 Task: Create a rule from the Recommended list, Task Added to this Project -> add SubTasks in the project AgileMission with SubTasks Gather and Analyse Requirements , Design and Implement Solution , System Test and UAT , Release to Production / Go Live
Action: Mouse moved to (1323, 120)
Screenshot: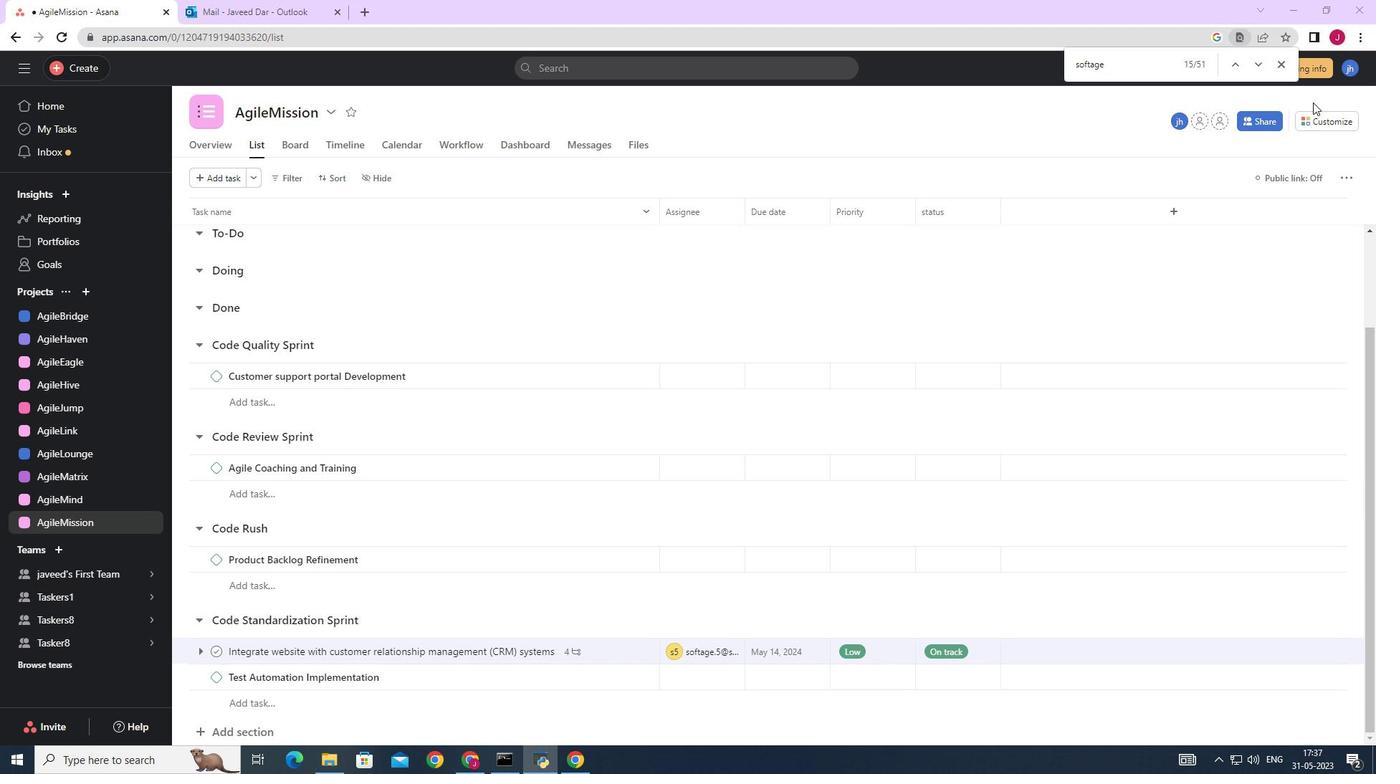 
Action: Mouse pressed left at (1323, 120)
Screenshot: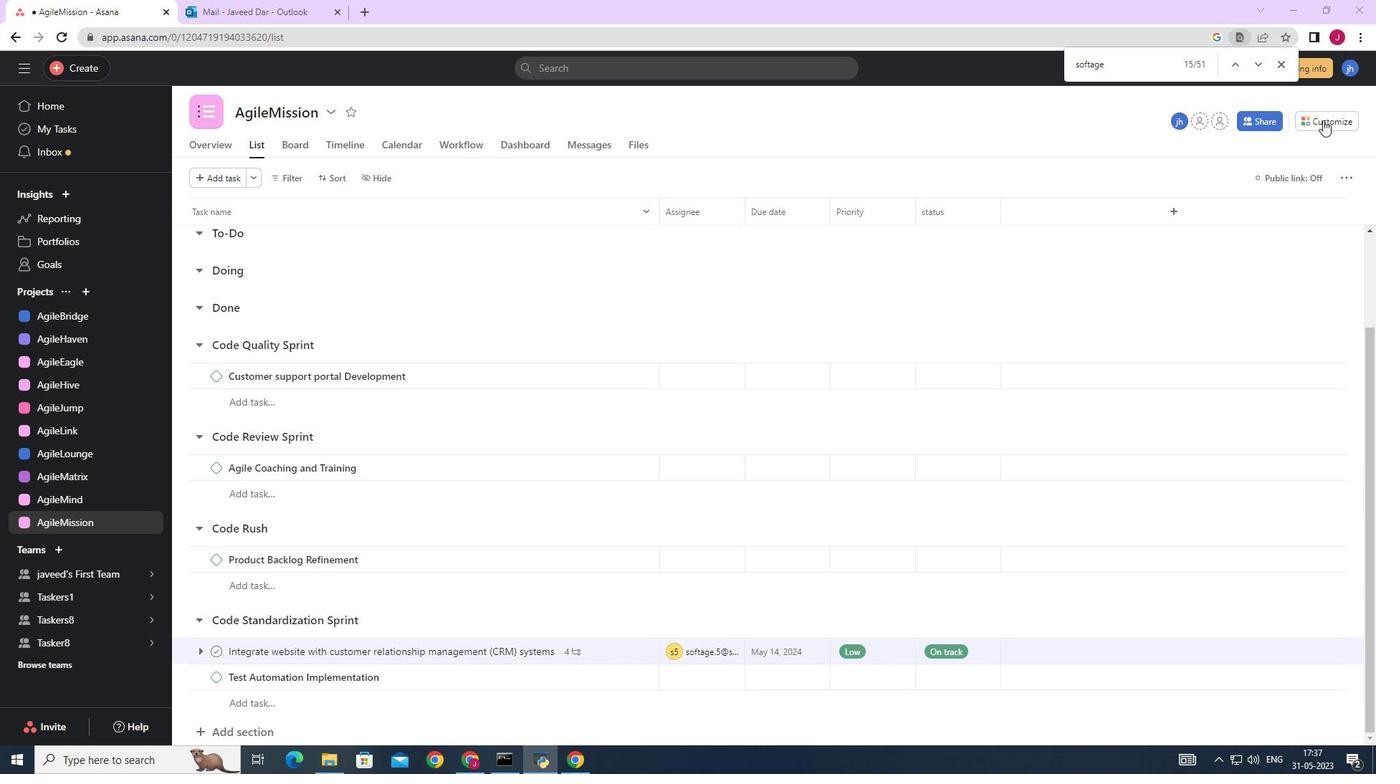 
Action: Mouse moved to (1085, 311)
Screenshot: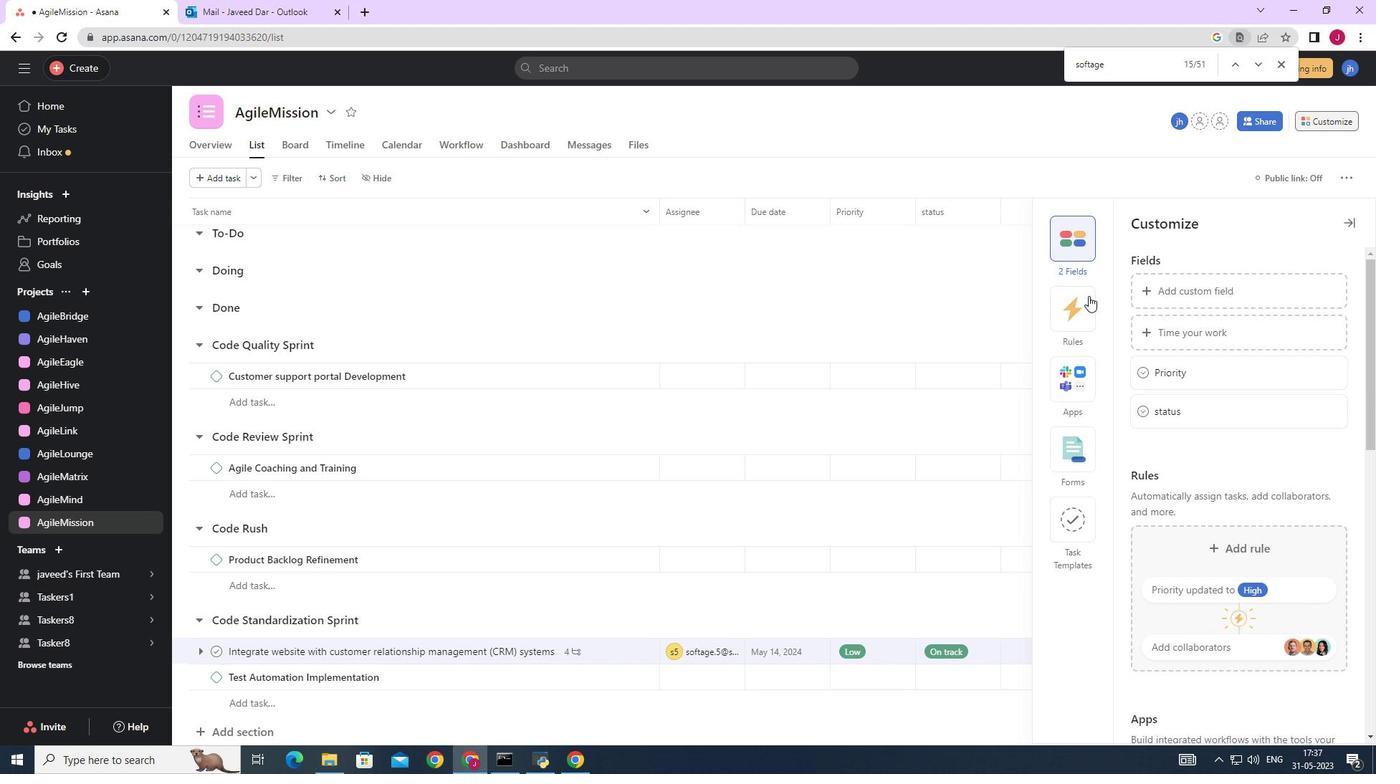 
Action: Mouse pressed left at (1085, 311)
Screenshot: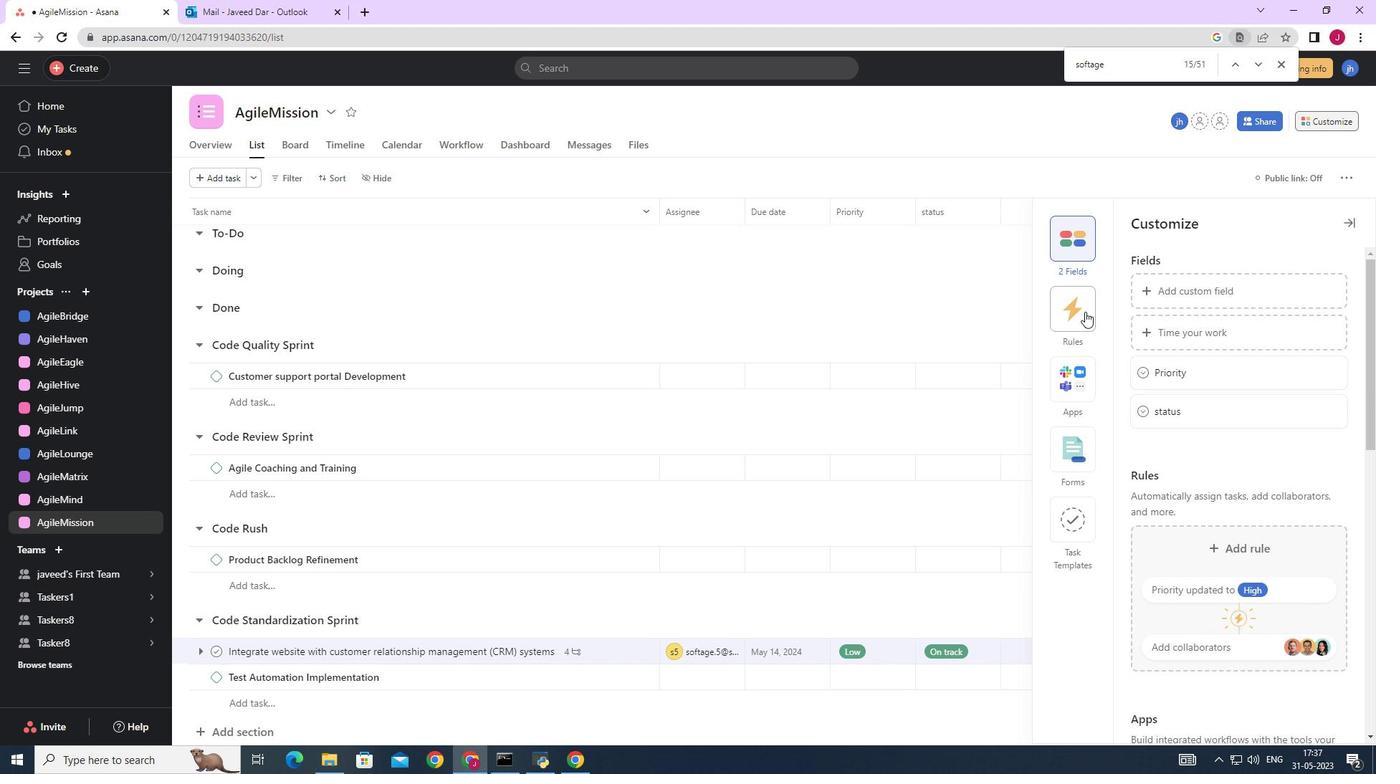 
Action: Mouse moved to (1182, 336)
Screenshot: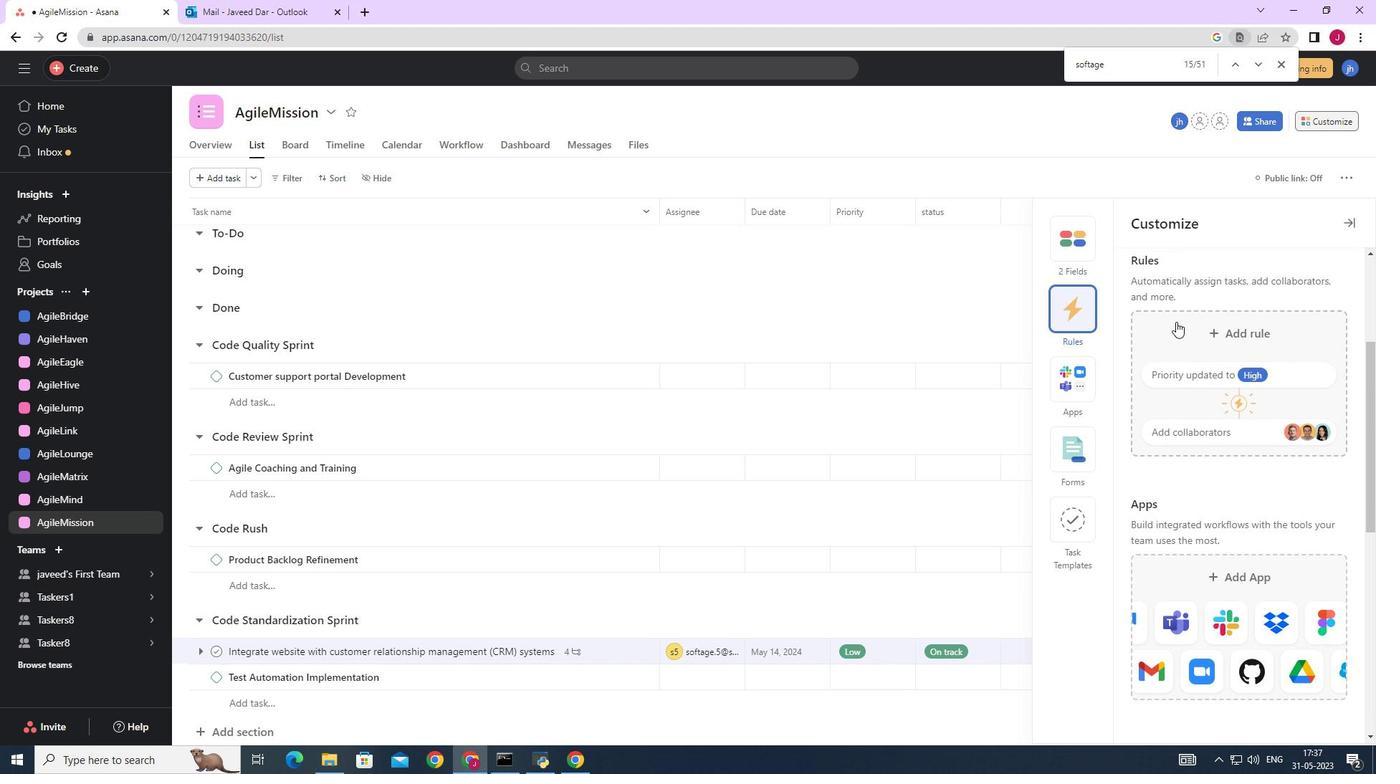 
Action: Mouse pressed left at (1182, 336)
Screenshot: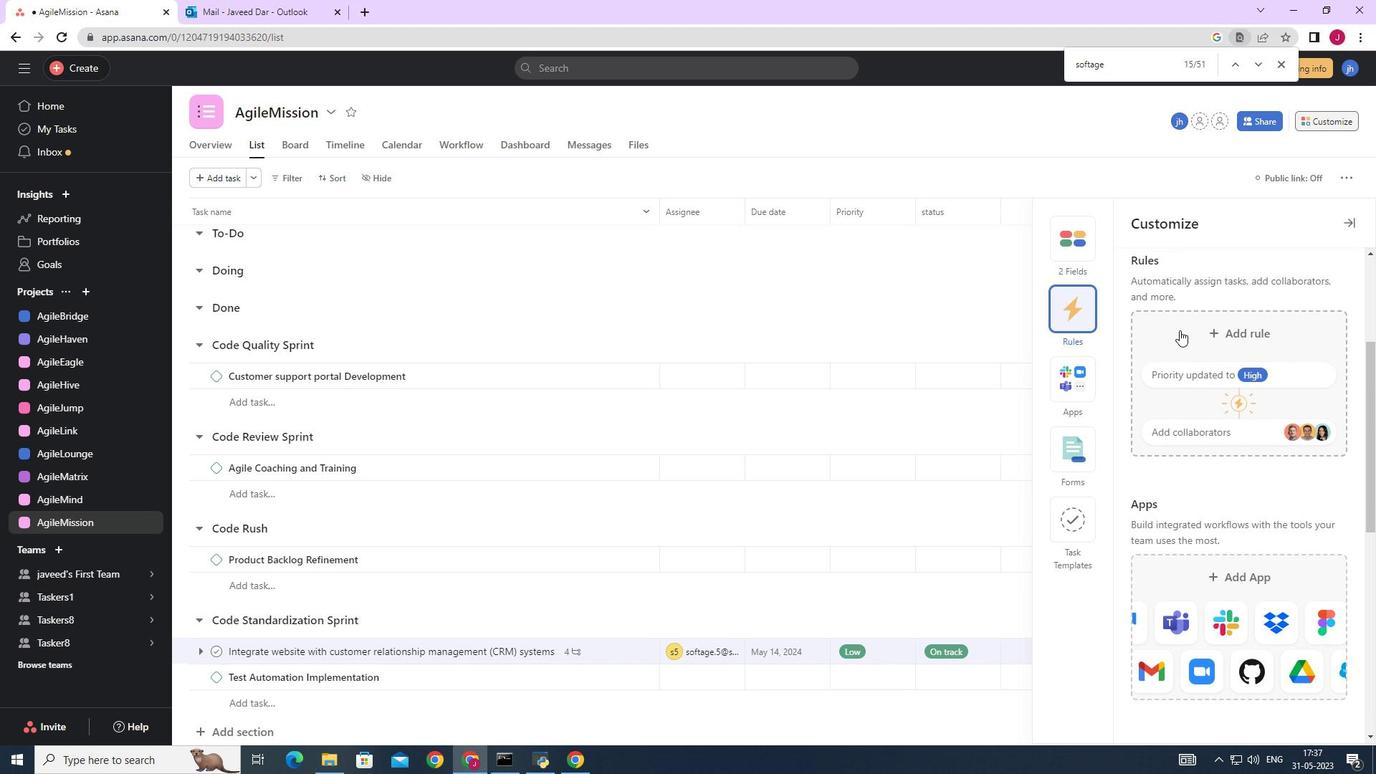 
Action: Mouse moved to (541, 229)
Screenshot: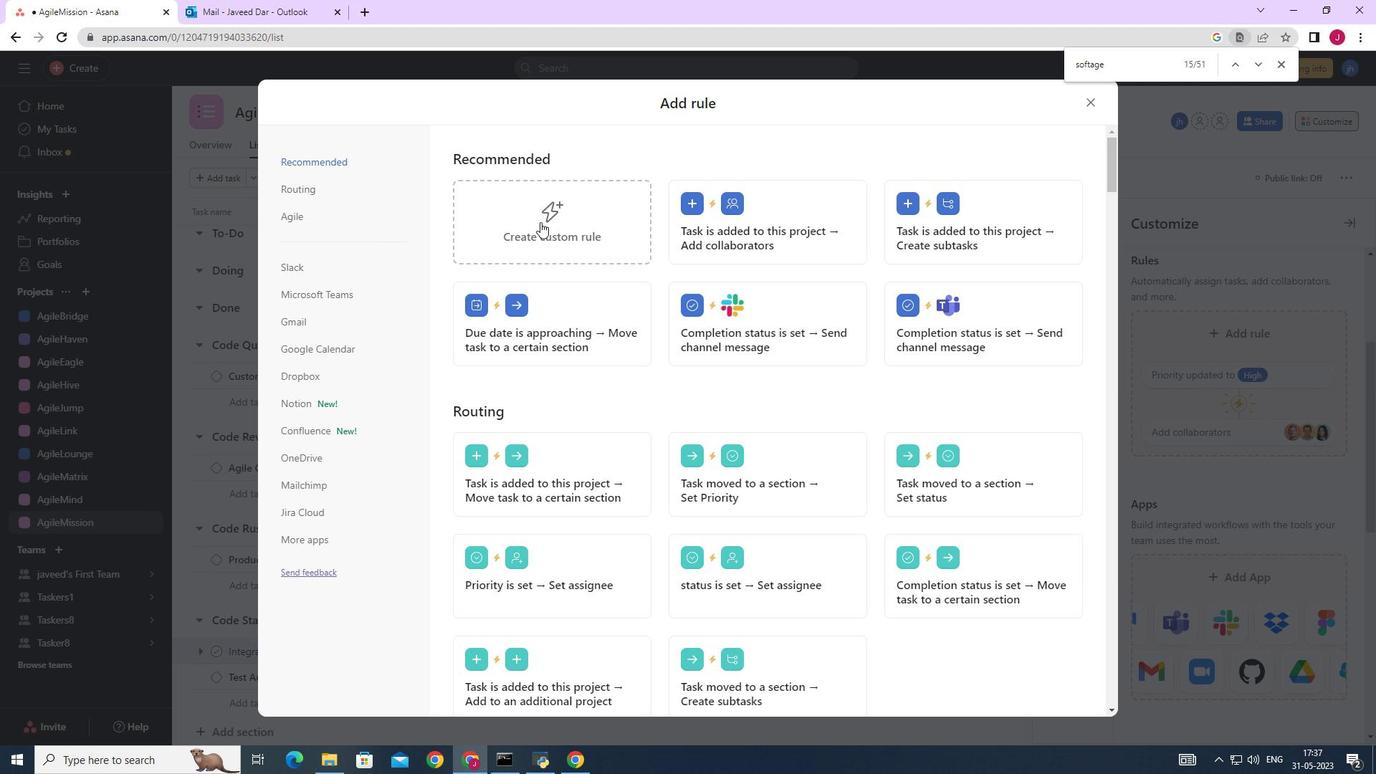 
Action: Mouse pressed left at (541, 229)
Screenshot: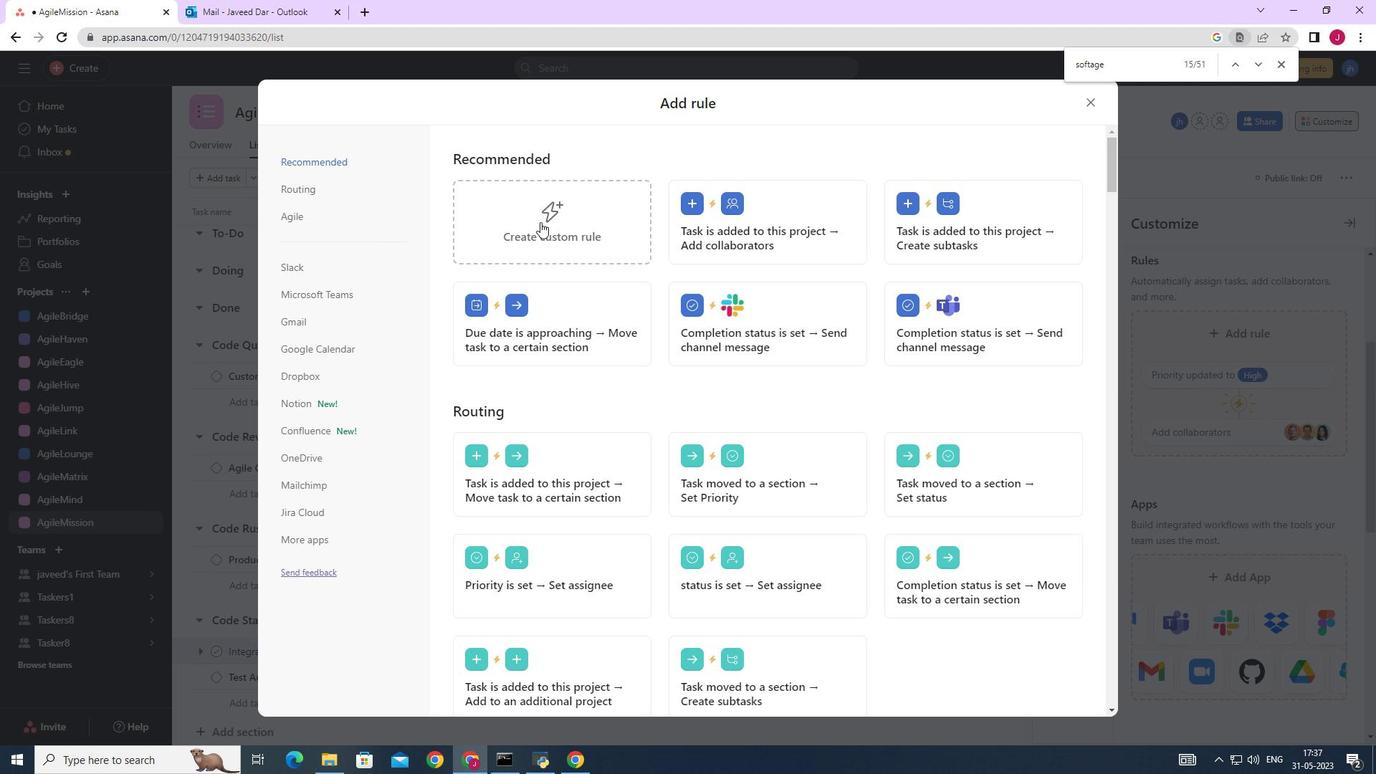 
Action: Mouse moved to (653, 366)
Screenshot: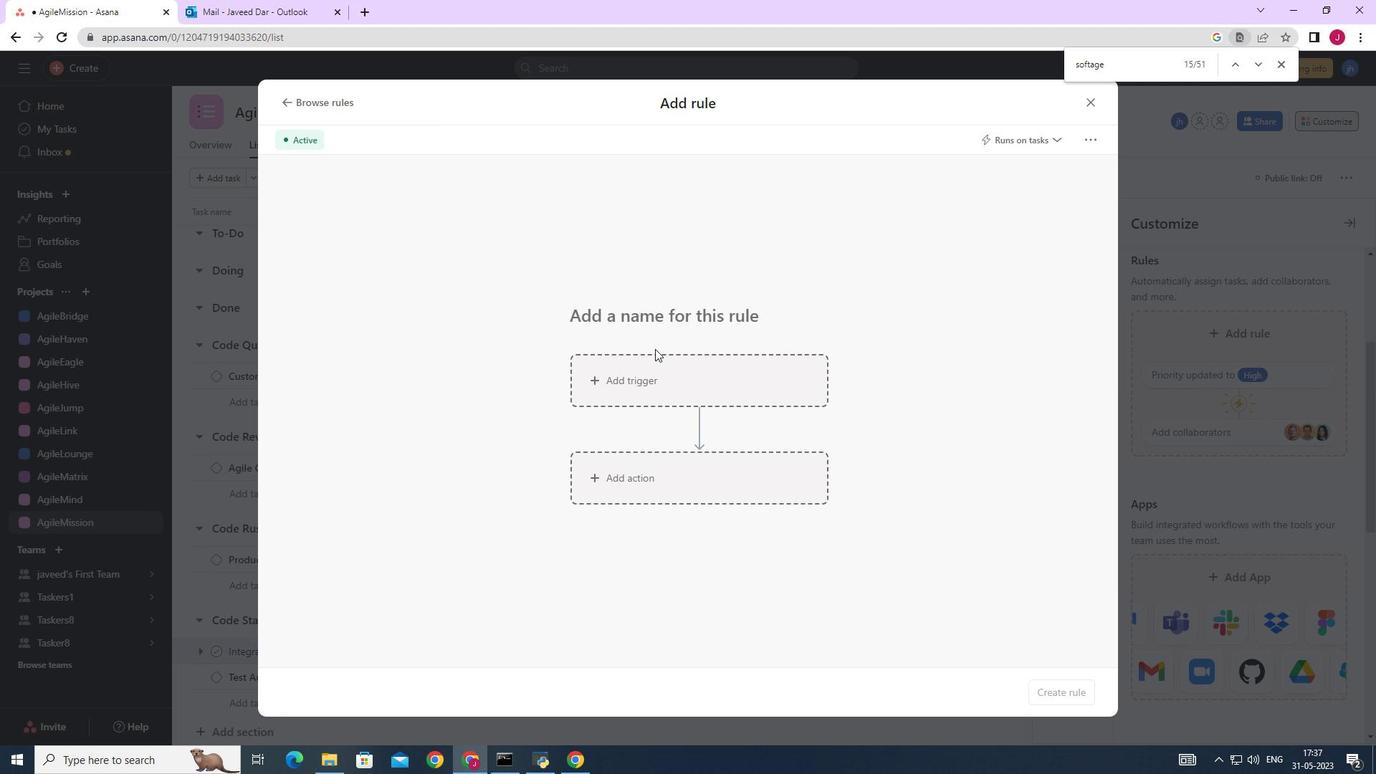 
Action: Mouse pressed left at (653, 366)
Screenshot: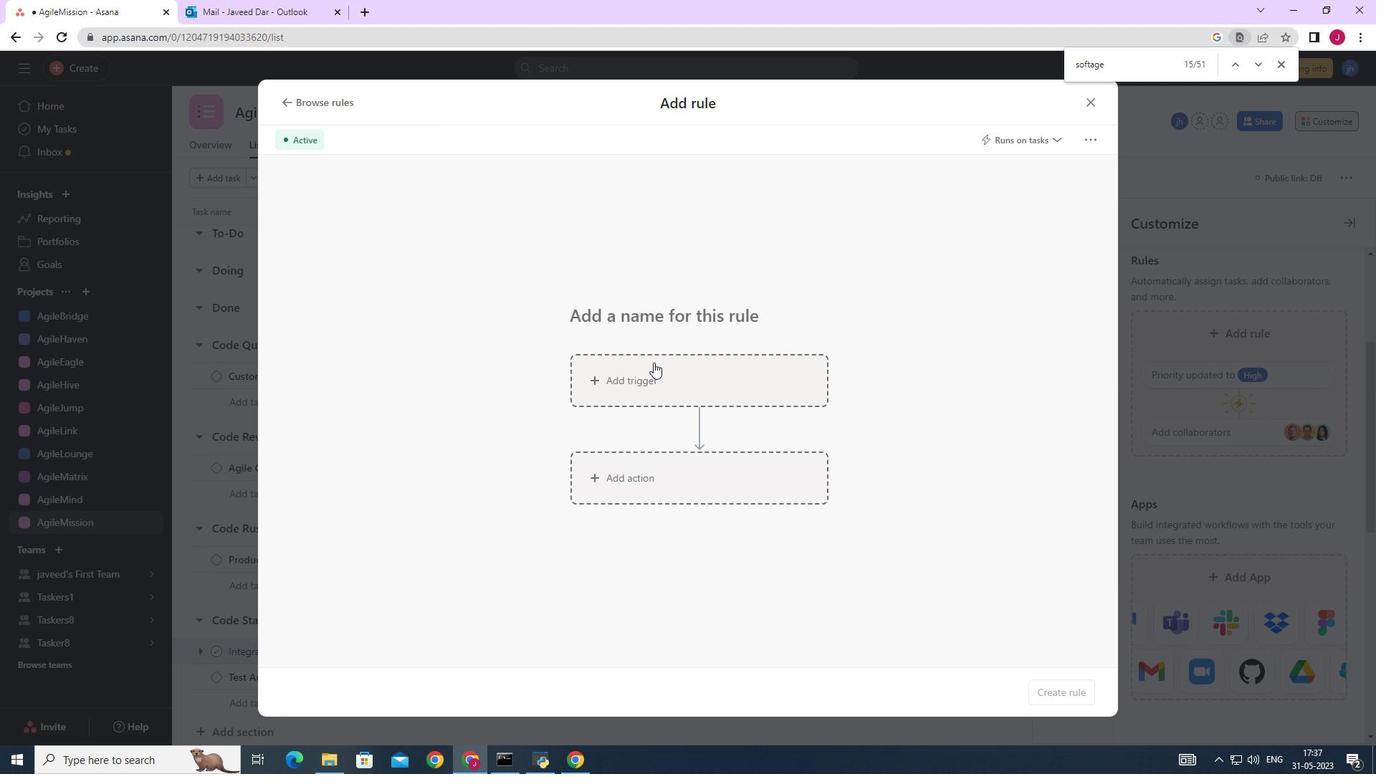 
Action: Mouse moved to (625, 479)
Screenshot: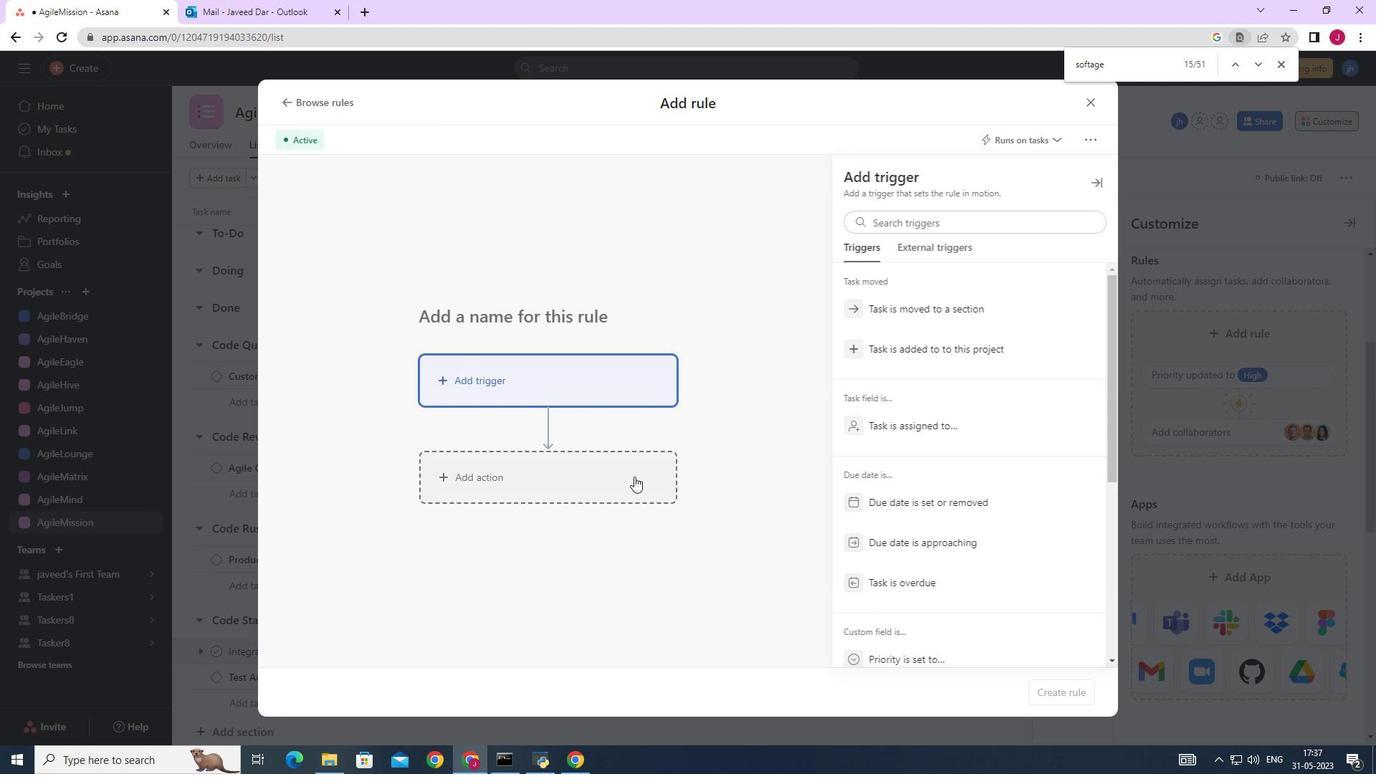 
Action: Mouse pressed left at (625, 479)
Screenshot: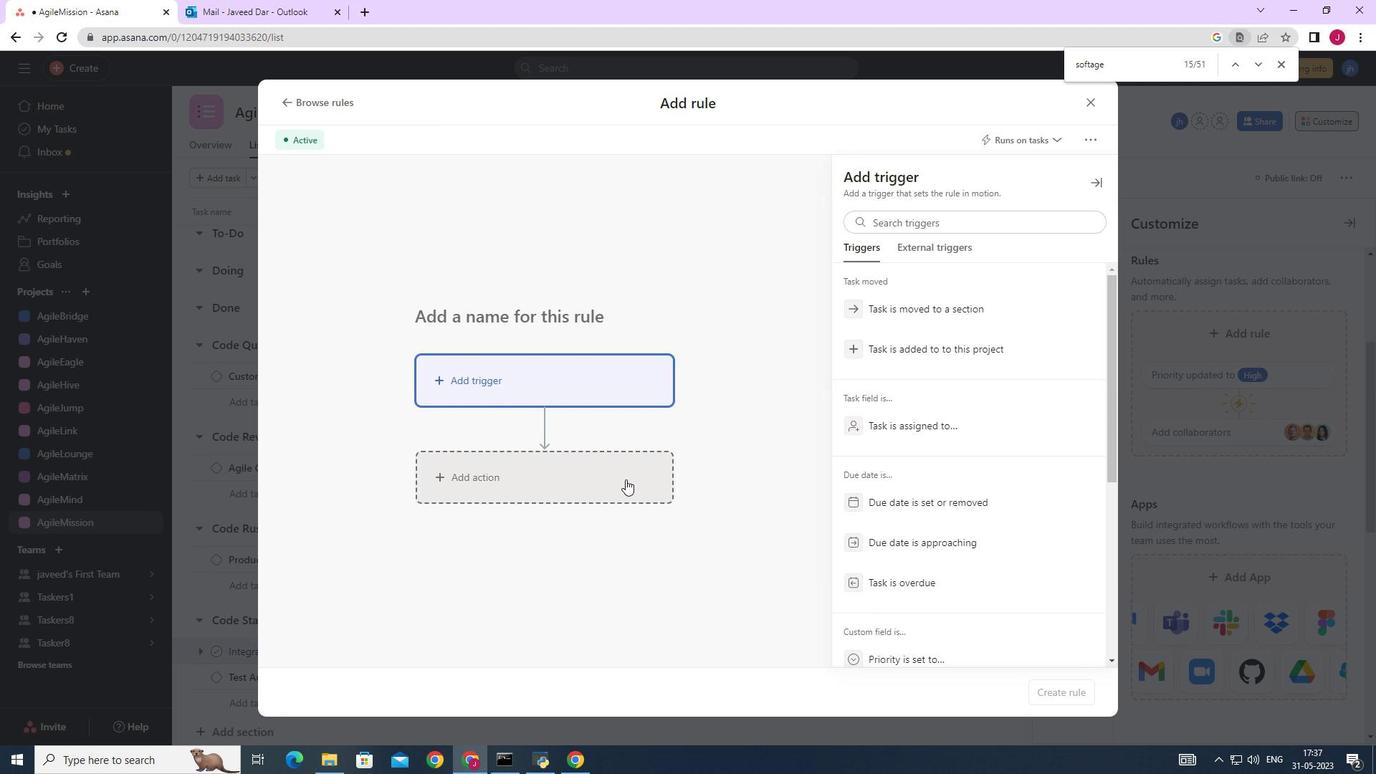 
Action: Mouse moved to (913, 398)
Screenshot: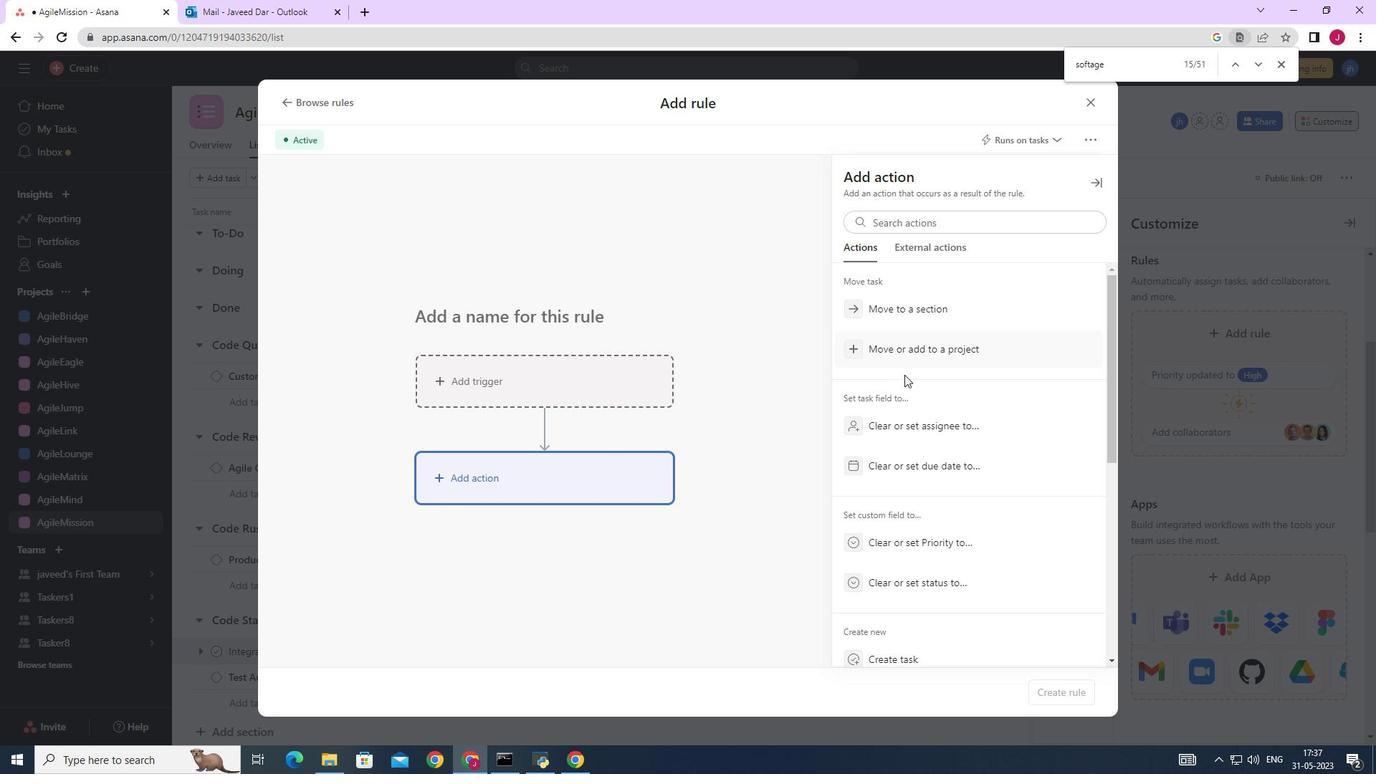 
Action: Mouse scrolled (913, 397) with delta (0, 0)
Screenshot: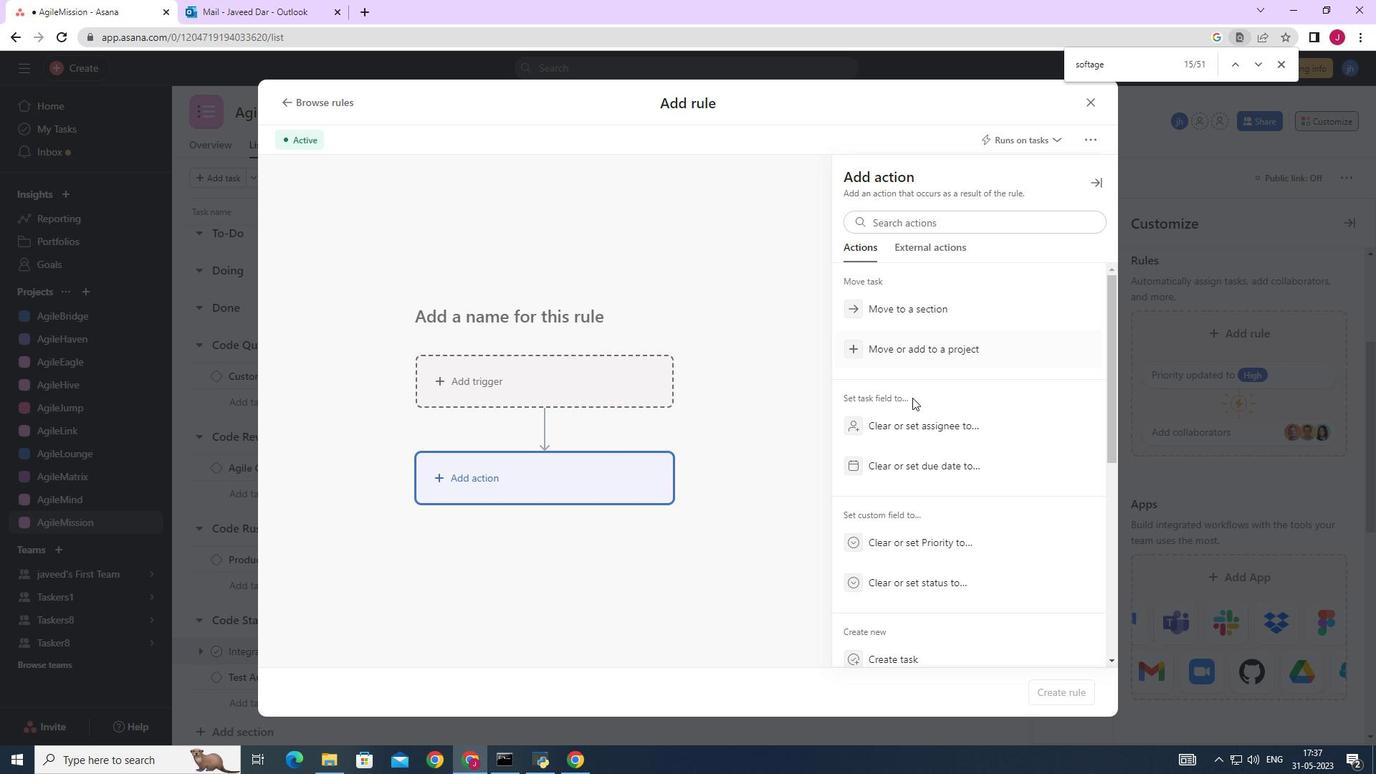 
Action: Mouse scrolled (913, 397) with delta (0, 0)
Screenshot: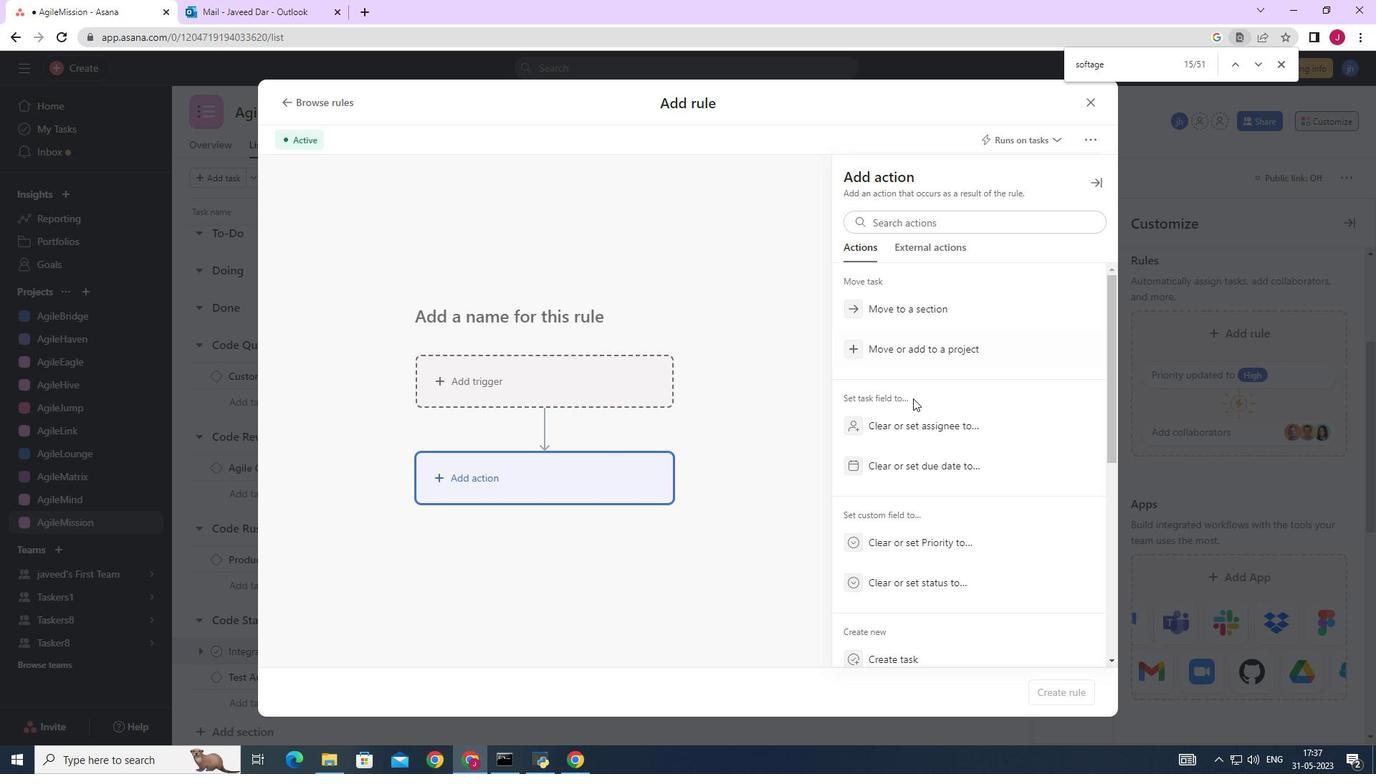 
Action: Mouse moved to (913, 399)
Screenshot: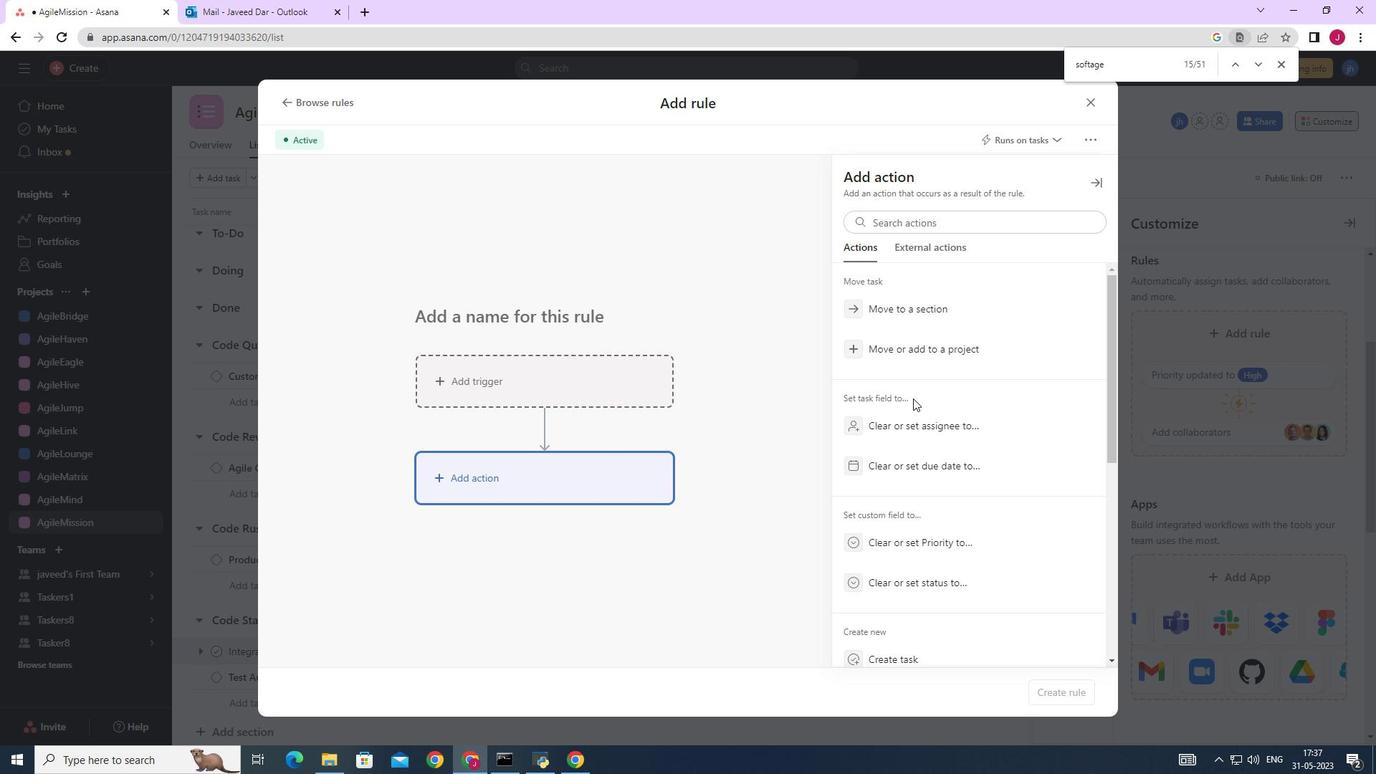 
Action: Mouse scrolled (913, 398) with delta (0, 0)
Screenshot: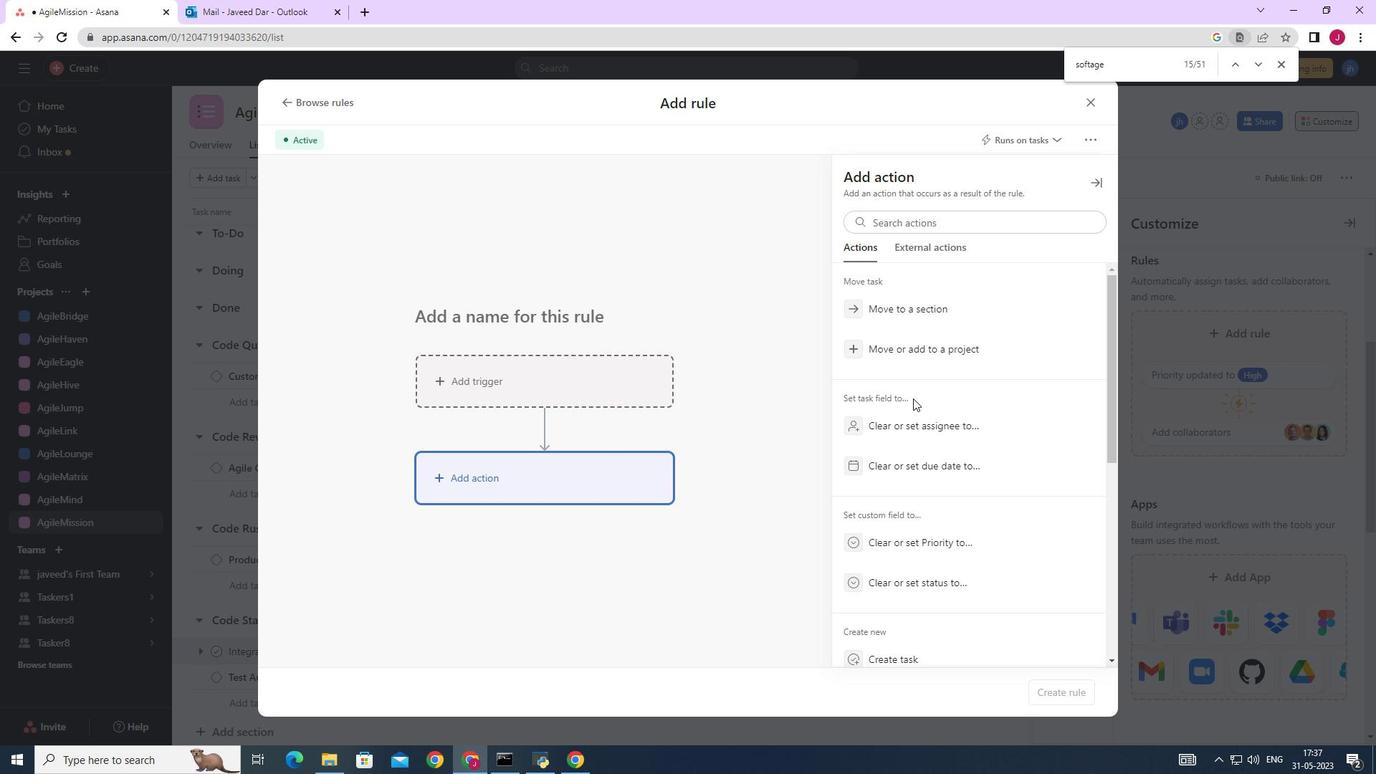 
Action: Mouse moved to (890, 478)
Screenshot: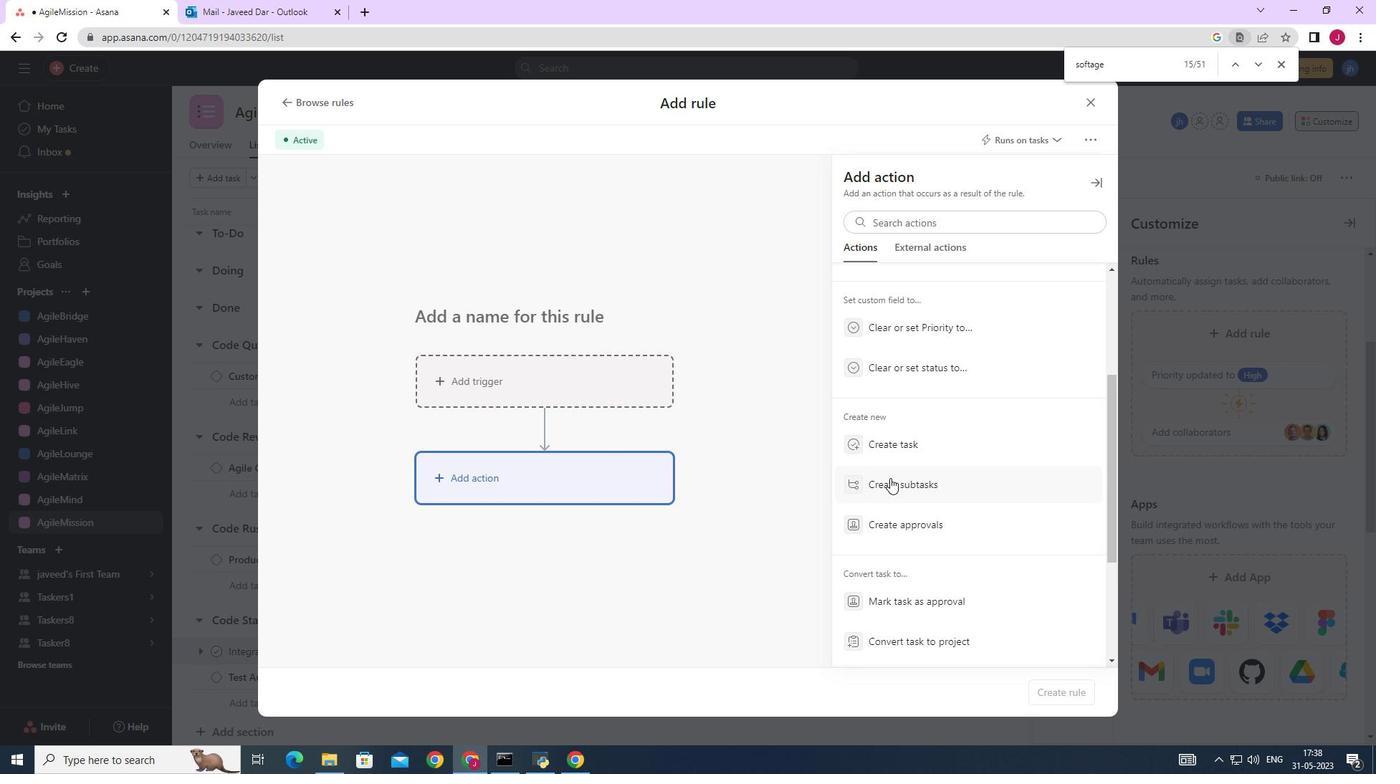 
Action: Mouse pressed left at (890, 478)
Screenshot: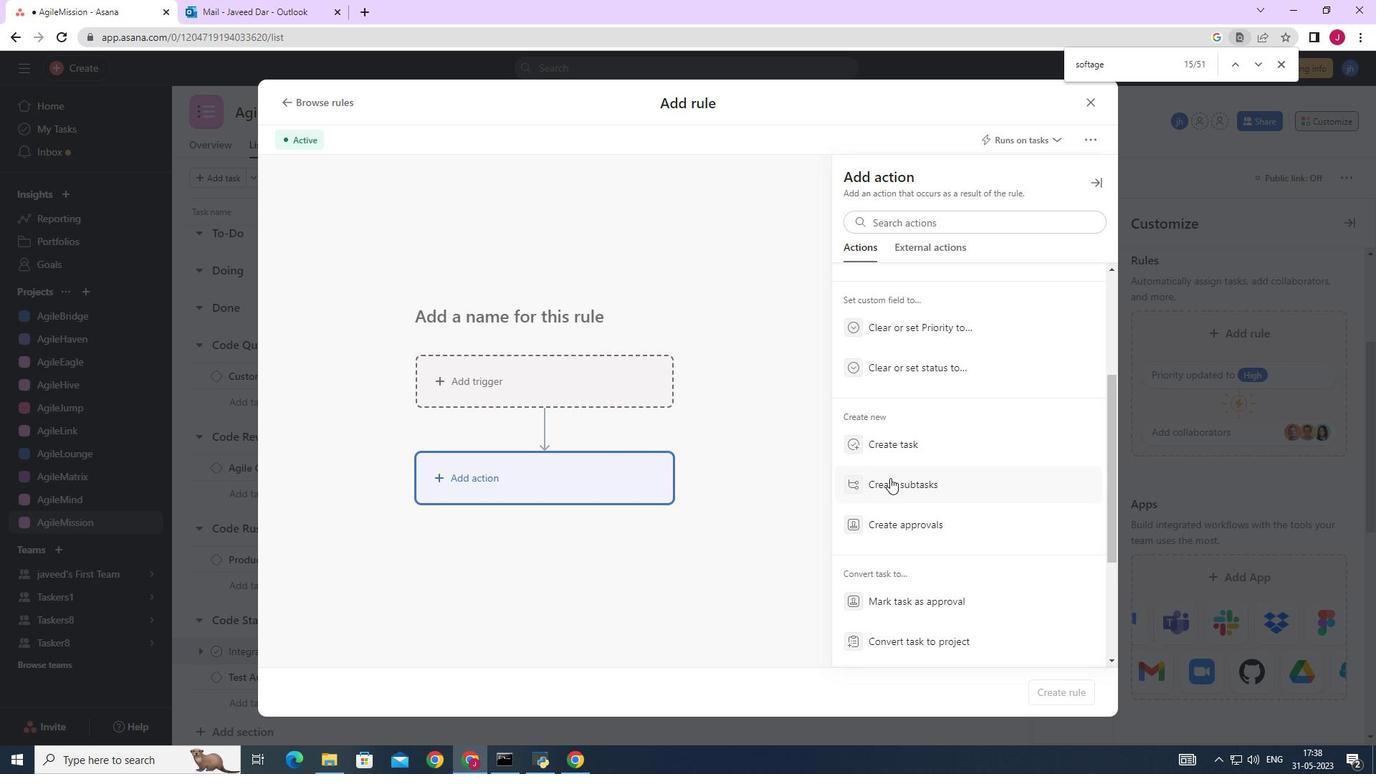 
Action: Mouse moved to (801, 207)
Screenshot: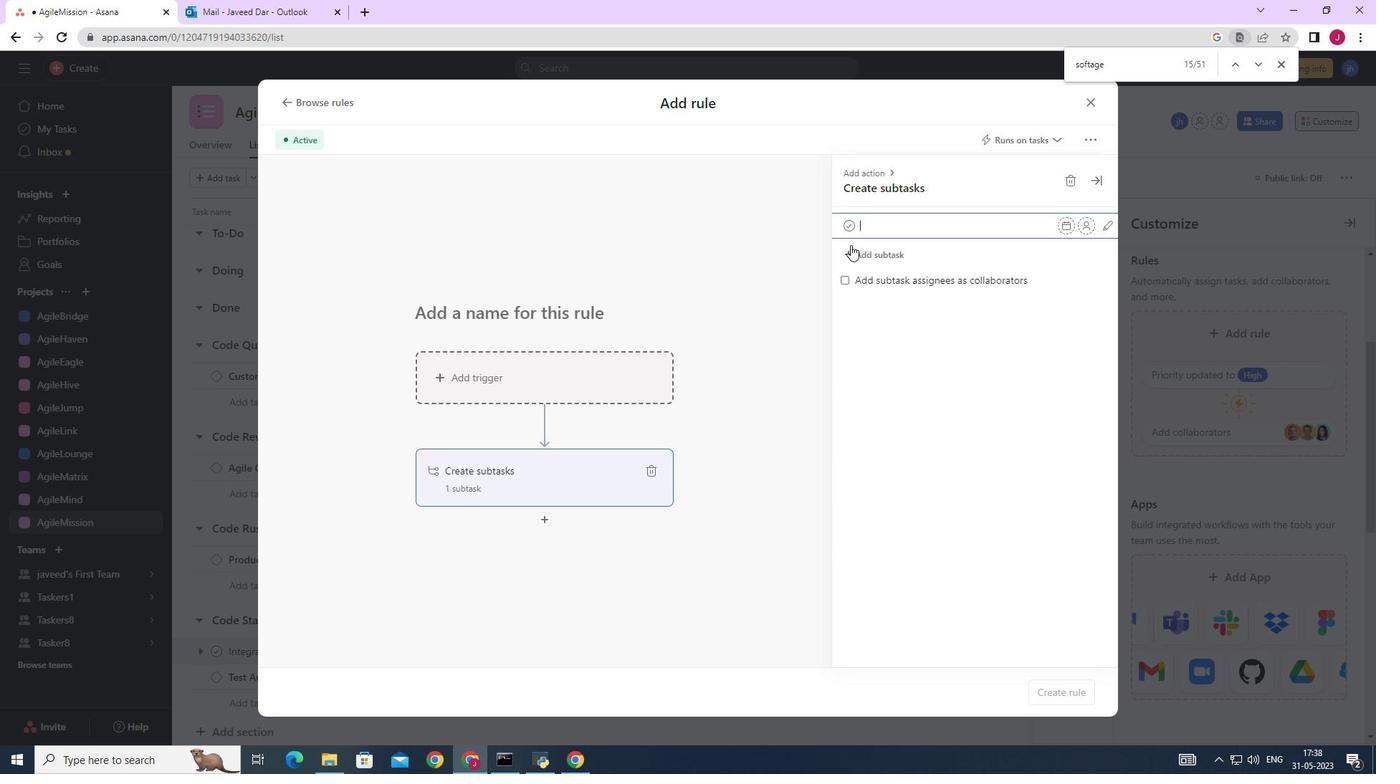 
Action: Key pressed <Key.caps_lock>G<Key.caps_lock>ather<Key.space>and<Key.space><Key.caps_lock>A<Key.caps_lock>nalyse<Key.space><Key.caps_lock>R<Key.caps_lock>equirements
Screenshot: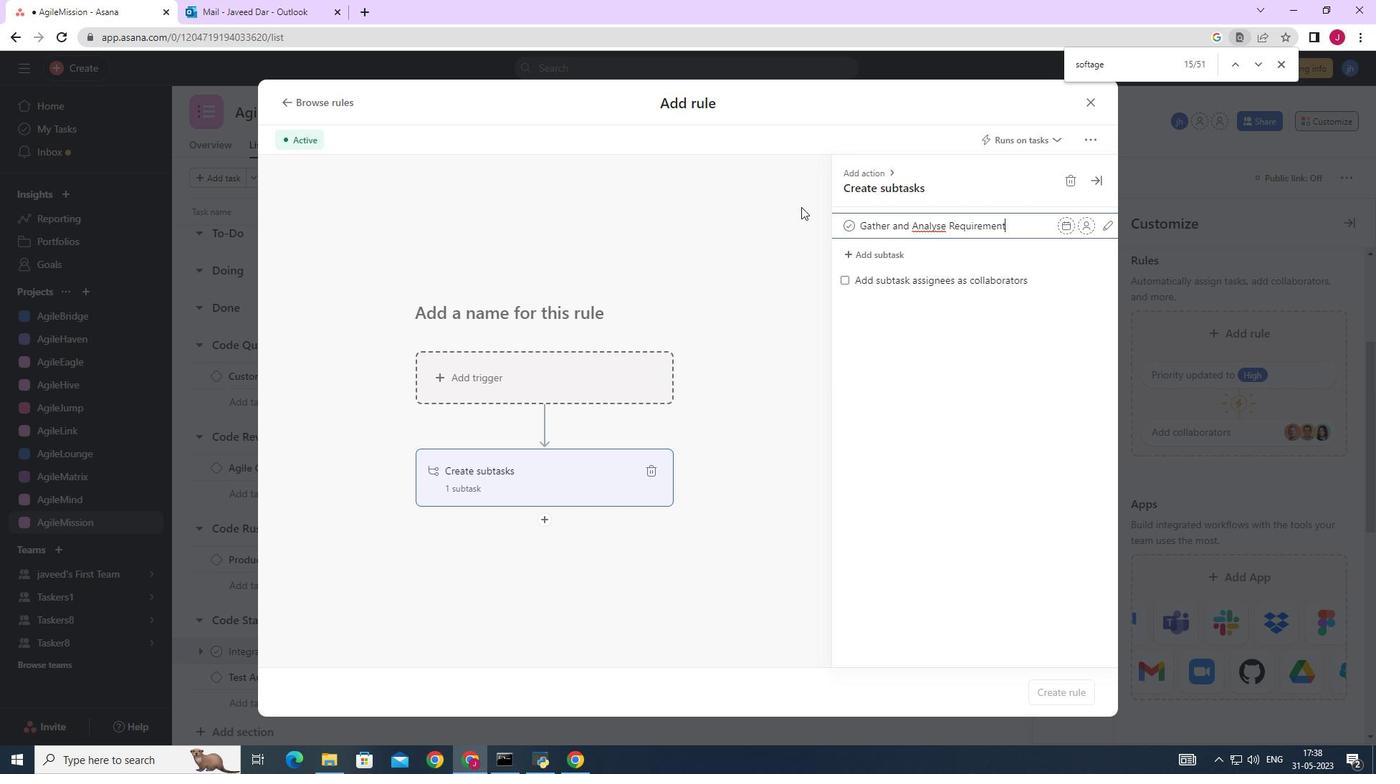 
Action: Mouse moved to (901, 245)
Screenshot: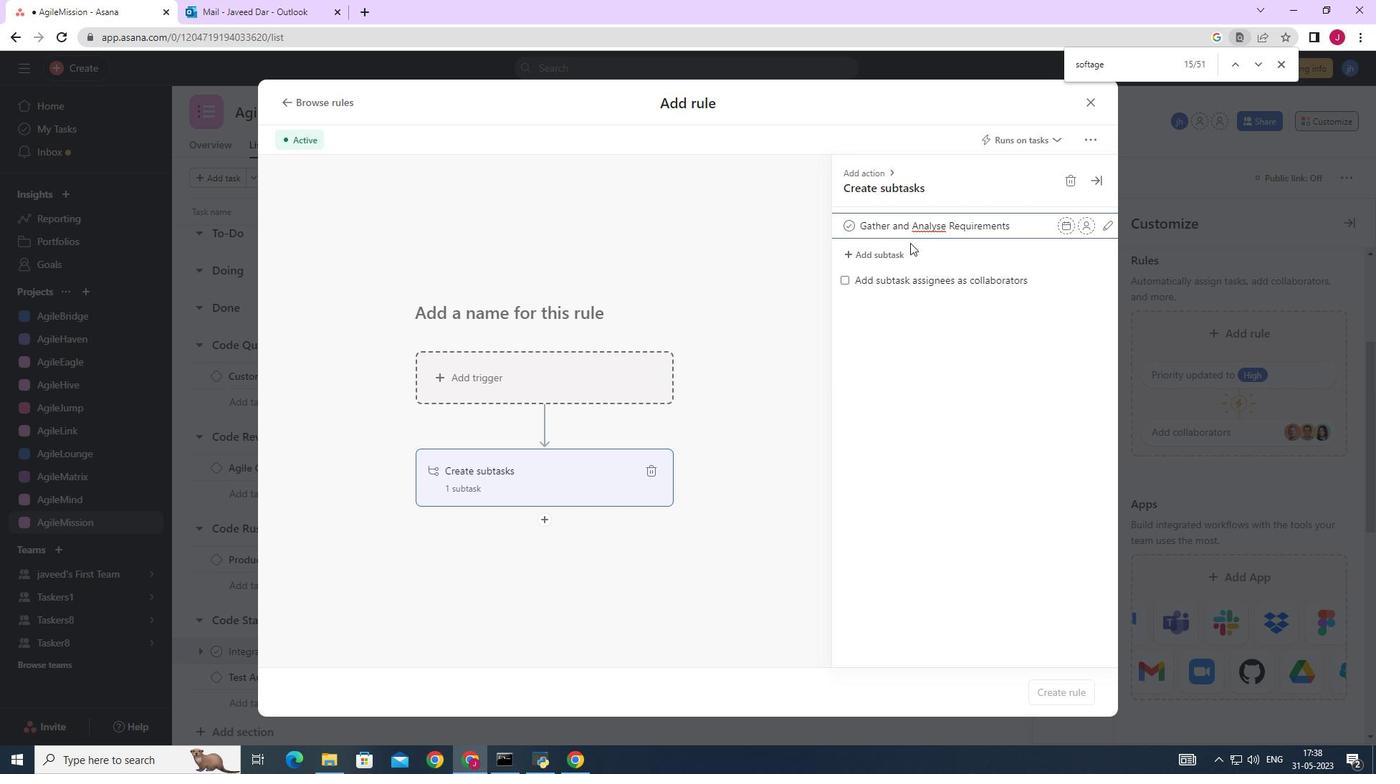 
Action: Mouse pressed left at (901, 245)
Screenshot: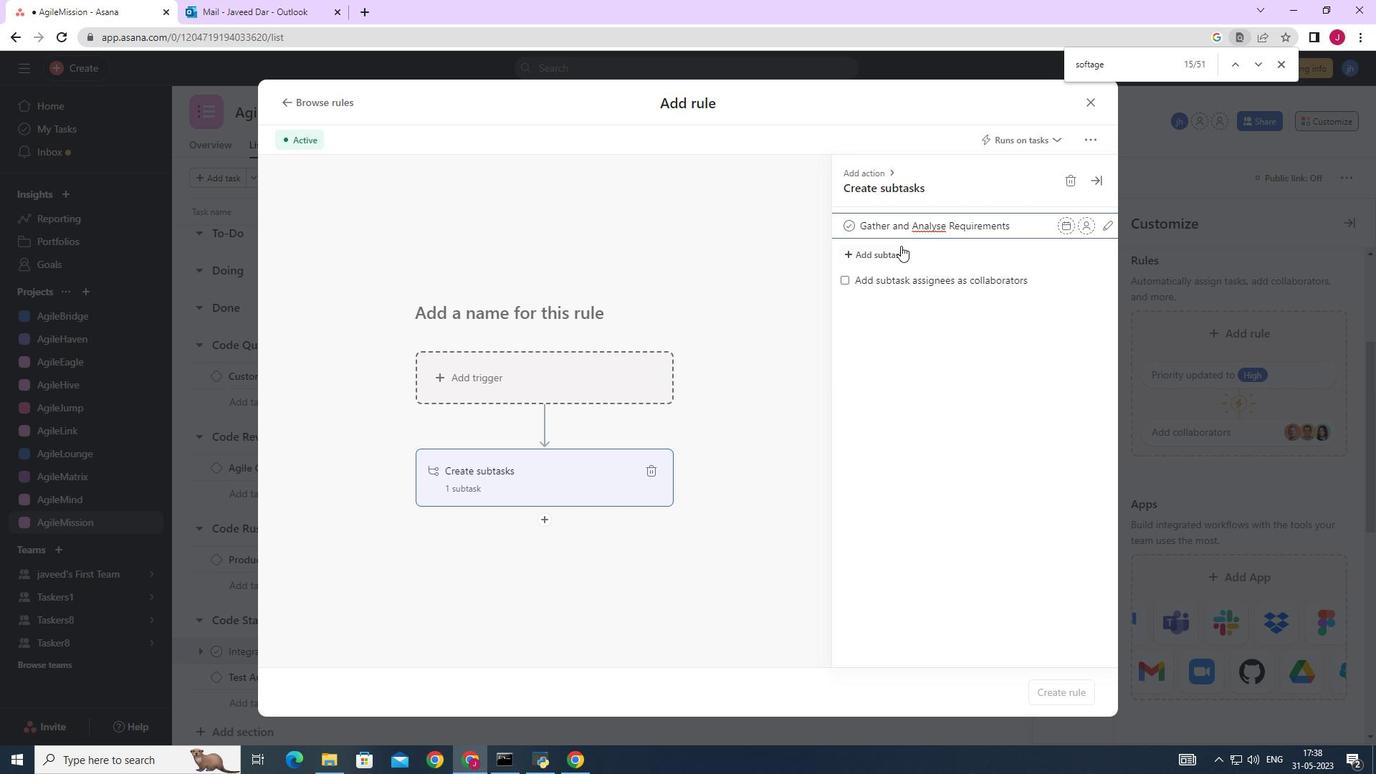 
Action: Mouse moved to (898, 247)
Screenshot: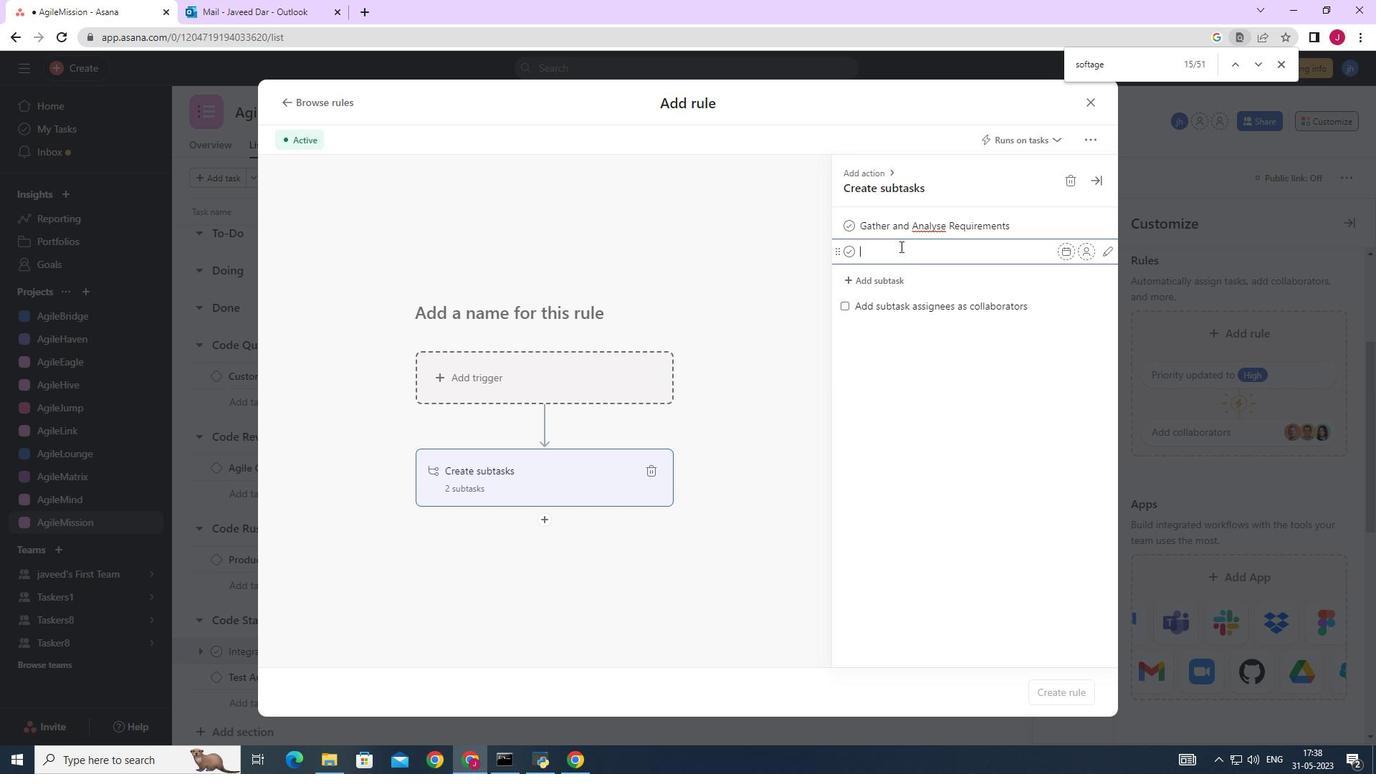 
Action: Key pressed <Key.caps_lock>D<Key.caps_lock>esign<Key.space>and<Key.space><Key.caps_lock>I<Key.caps_lock>mplement<Key.space>solution
Screenshot: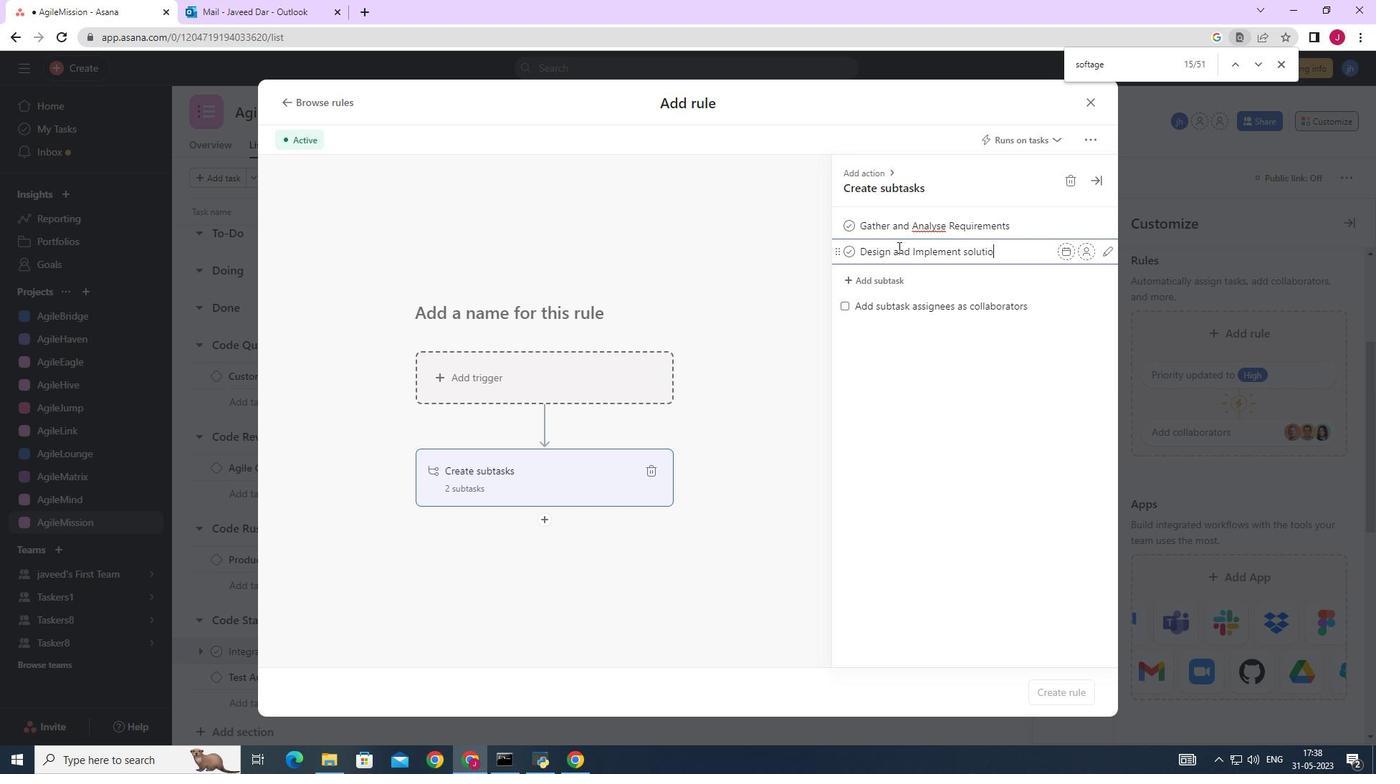 
Action: Mouse moved to (898, 283)
Screenshot: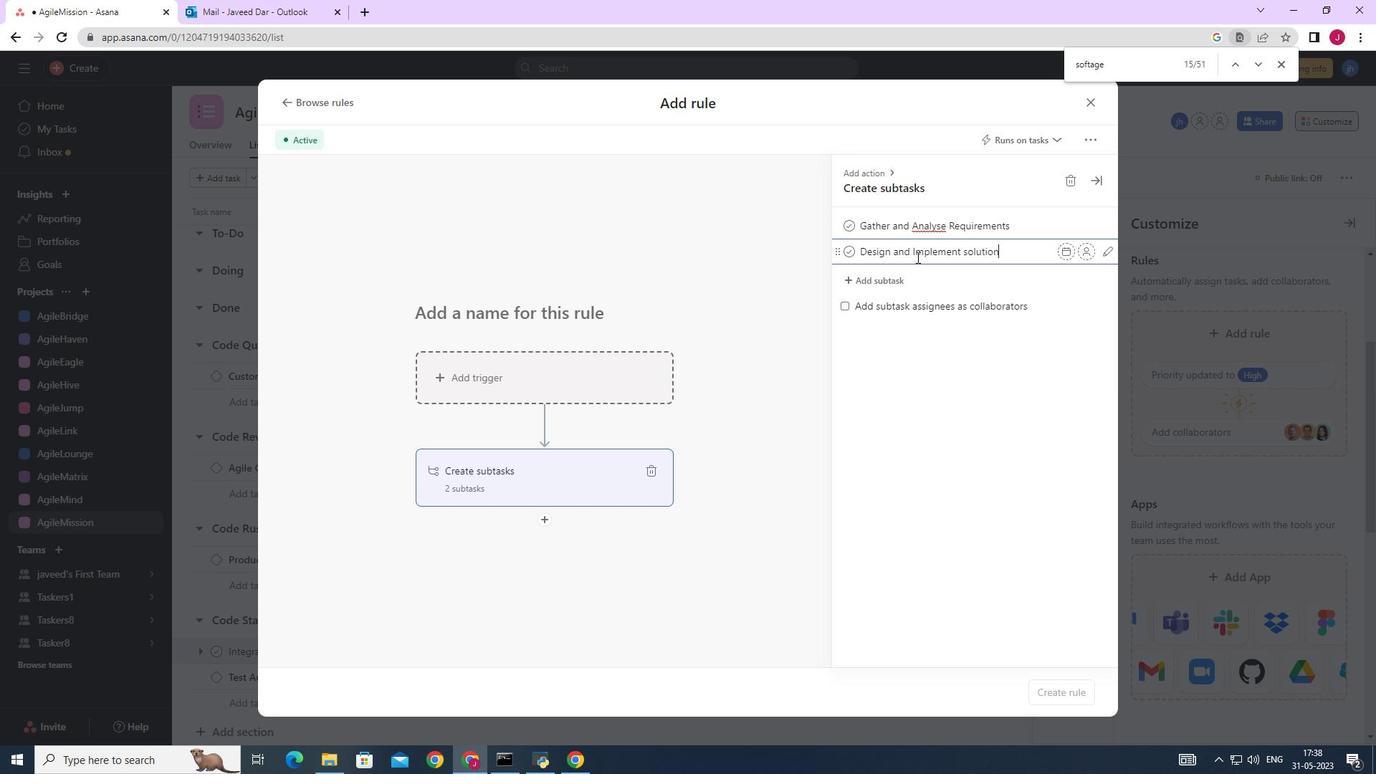 
Action: Mouse pressed left at (898, 283)
Screenshot: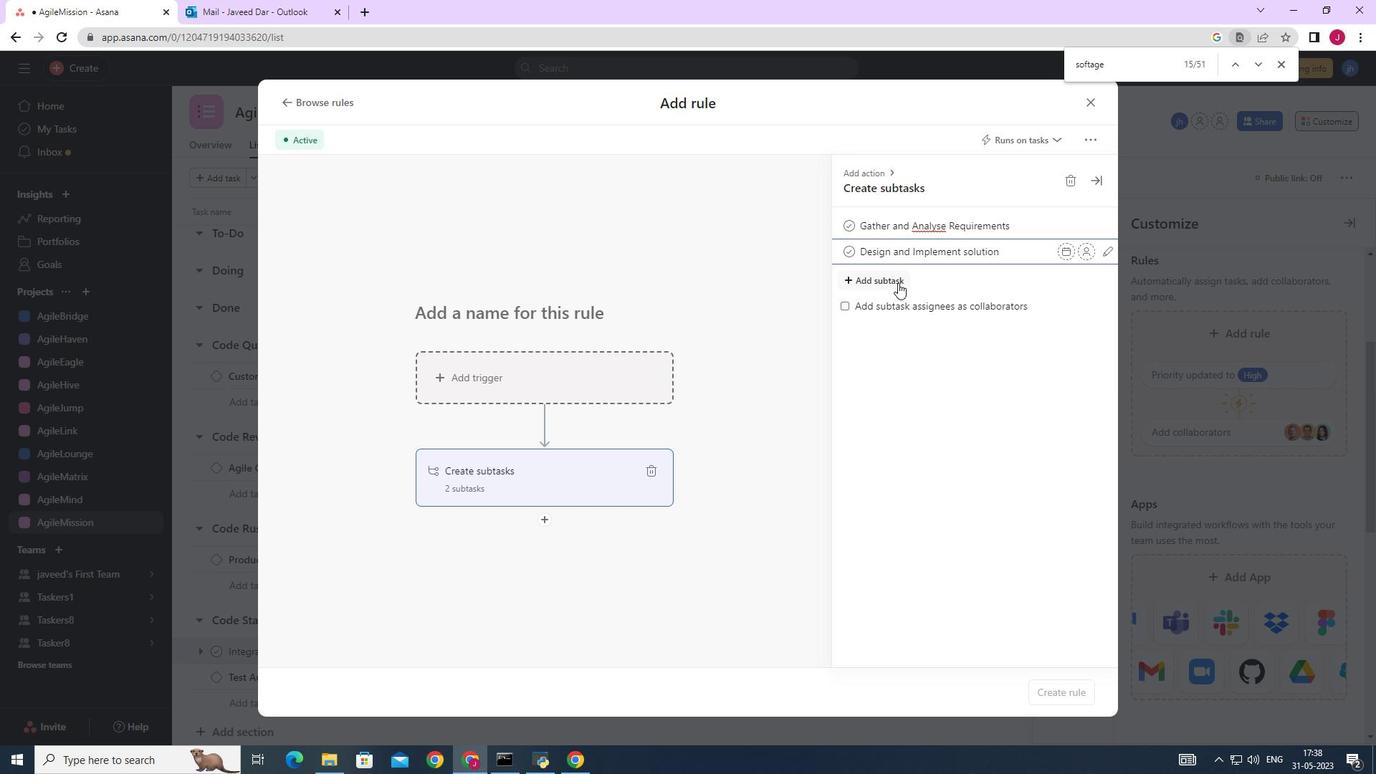 
Action: Key pressed <Key.caps_lock>S<Key.caps_lock>ystem<Key.space><Key.caps_lock>T<Key.caps_lock>est<Key.space>and<Key.space><Key.caps_lock>UAT<Key.enter><Key.caps_lock>r<Key.caps_lock>ELEASE<Key.space>TO<Key.space>PRODUCRIION<Key.space><Key.backspace><Key.backspace><Key.backspace><Key.backspace><Key.backspace><Key.backspace><Key.backspace><Key.backspace><Key.backspace><Key.backspace><Key.backspace><Key.backspace><Key.backspace><Key.backspace><Key.backspace><Key.backspace><Key.backspace><Key.backspace><Key.backspace><Key.backspace><Key.backspace><Key.backspace><Key.backspace><Key.backspace><Key.backspace><Key.backspace><Key.backspace>R<Key.caps_lock>eleae<Key.space><Key.backspace><Key.backspace>se<Key.space>to<Key.space>production<Key.space>/<Key.space><Key.caps_lock>G<Key.caps_lock>o<Key.space><Key.caps_lock>L<Key.caps_lock>ive<Key.enter>
Screenshot: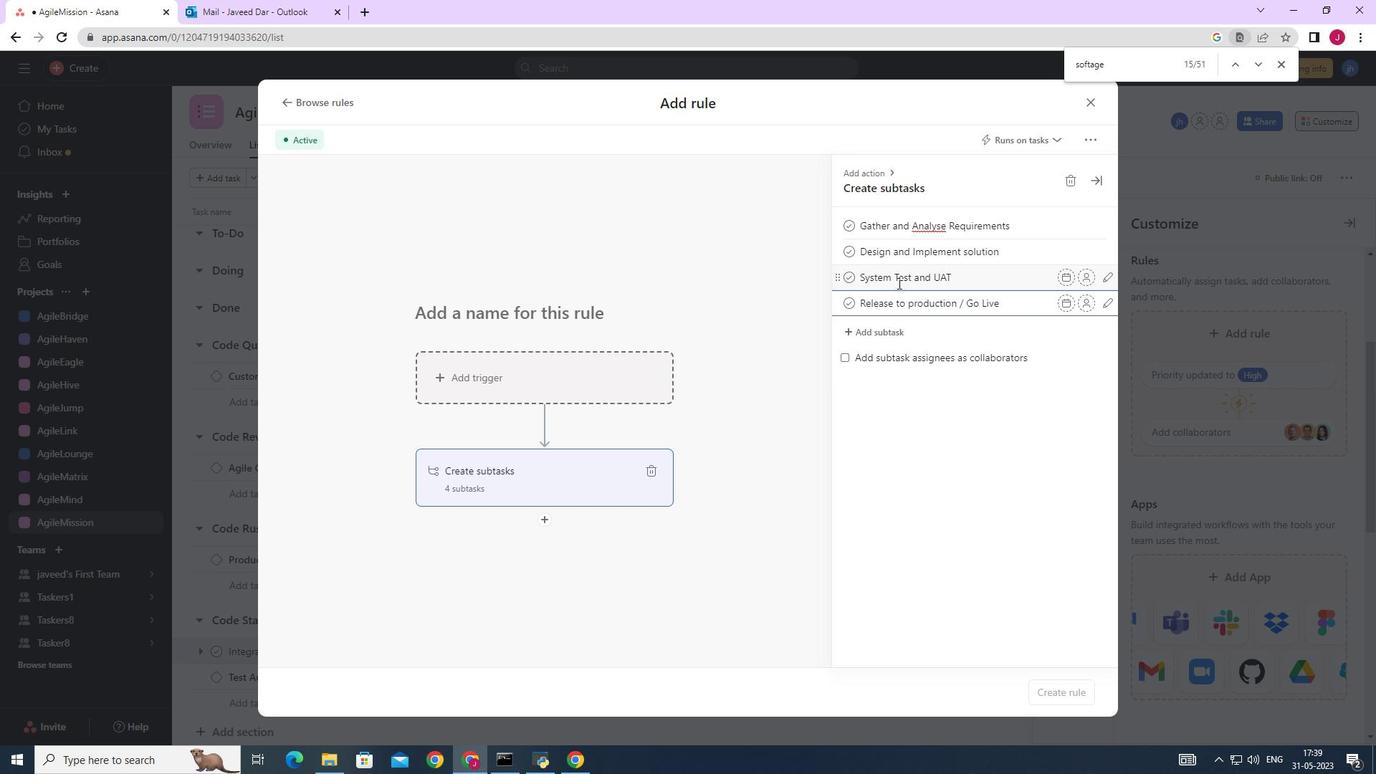 
